 Task: Create a task  Add support for video conferencing to the web application , assign it to team member softage.7@softage.net in the project TracePlan and update the status of the task to  Off Track , set the priority of the task to Medium.
Action: Mouse moved to (74, 357)
Screenshot: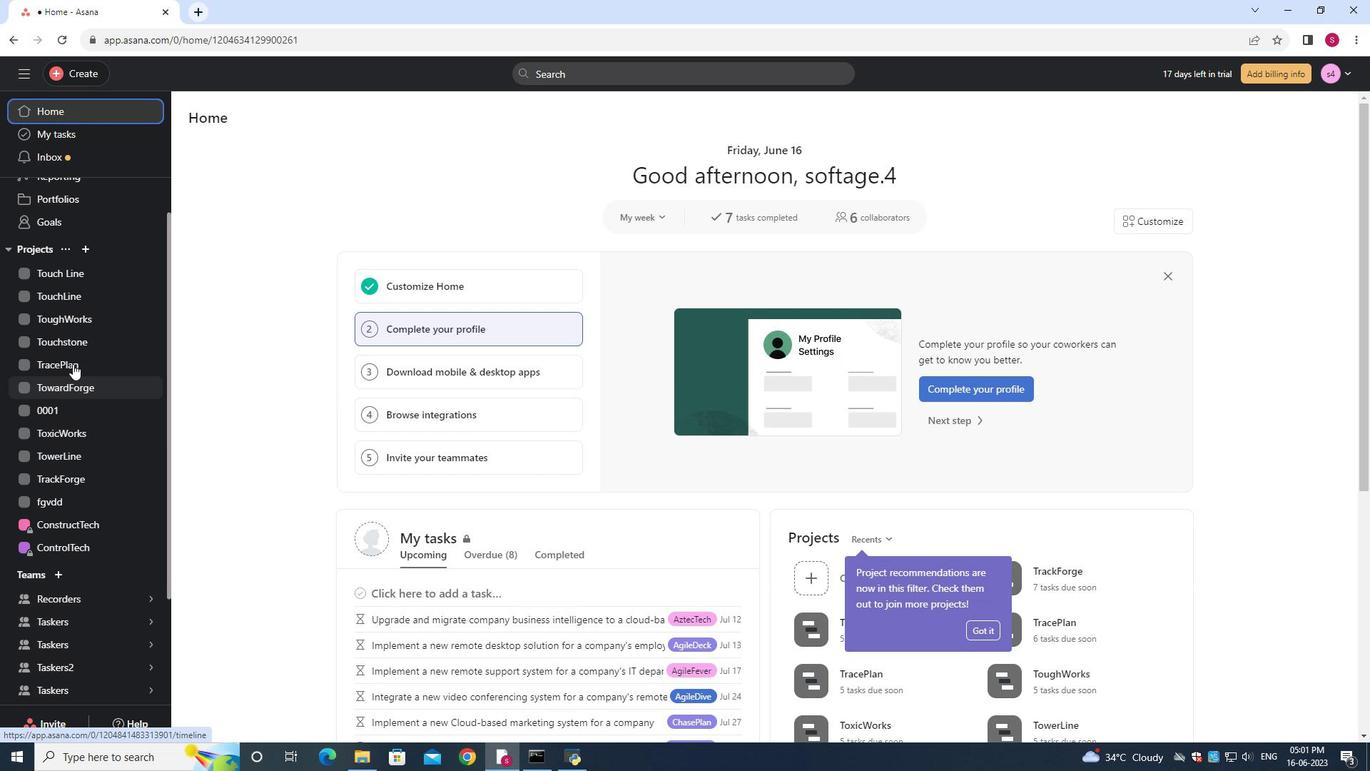 
Action: Mouse pressed left at (74, 357)
Screenshot: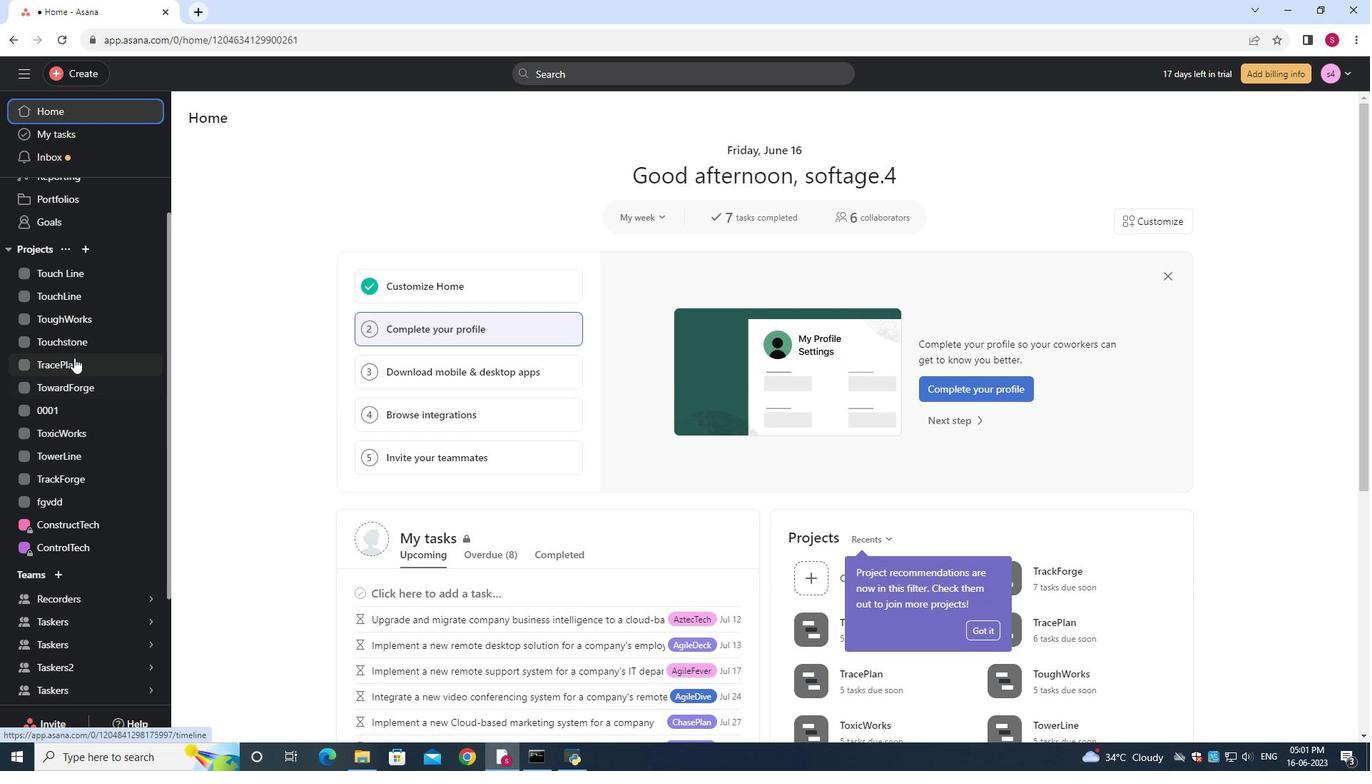 
Action: Mouse moved to (240, 185)
Screenshot: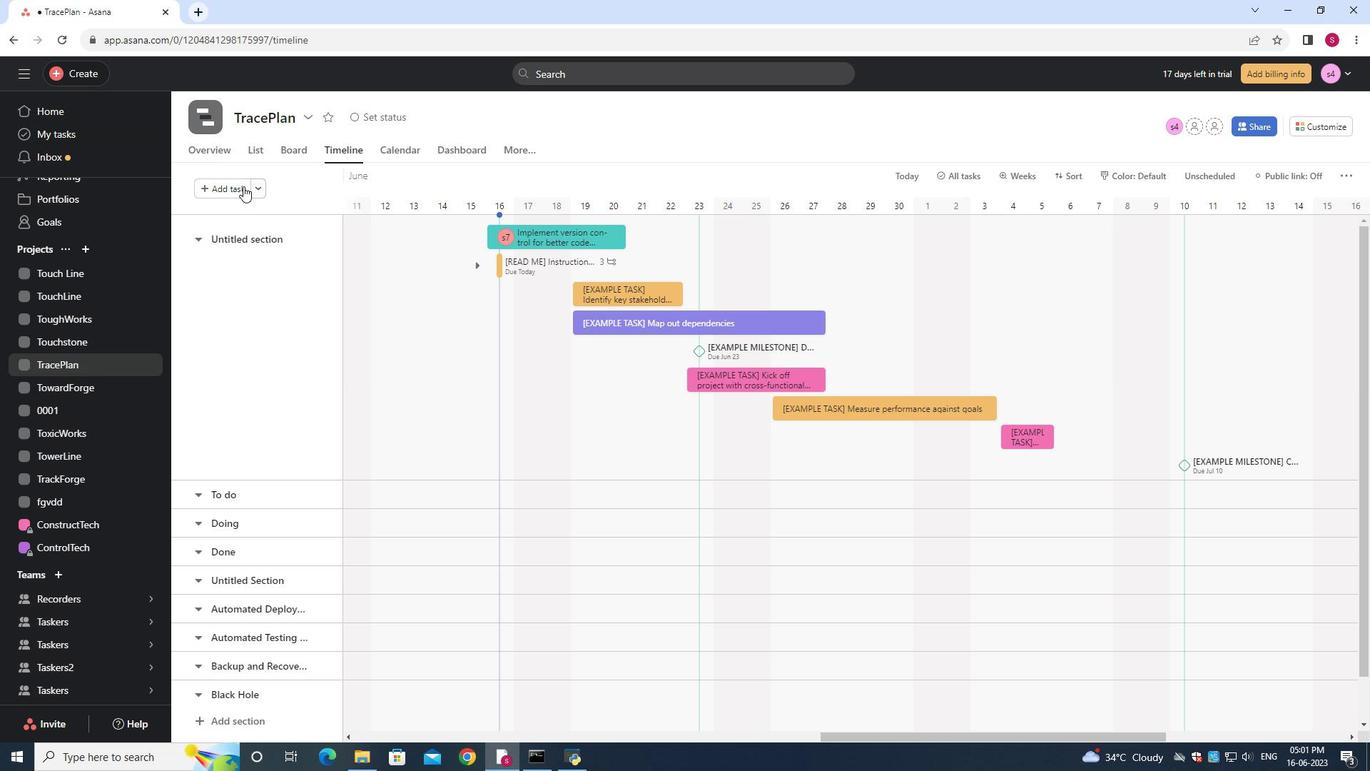 
Action: Mouse pressed left at (240, 185)
Screenshot: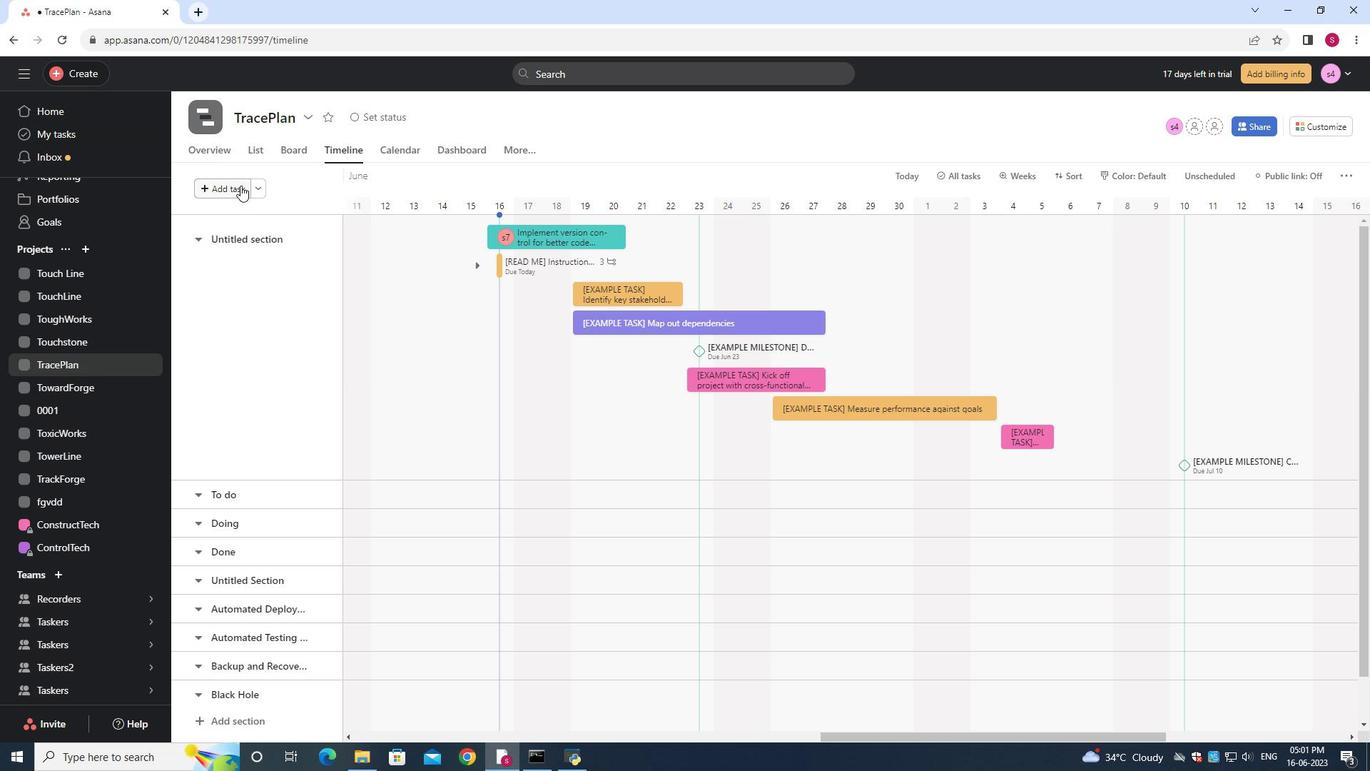 
Action: Key pressed <Key.shift><Key.shift>Add<Key.space><Key.shift><Key.shift><Key.shift><Key.shift><Key.shift><Key.shift><Key.shift><Key.shift><Key.shift><Key.shift><Key.shift><Key.shift><Key.shift><Key.shift>support<Key.space>for<Key.space>video<Key.space>conferencing<Key.space>to<Key.space>the<Key.space>web<Key.space>application
Screenshot: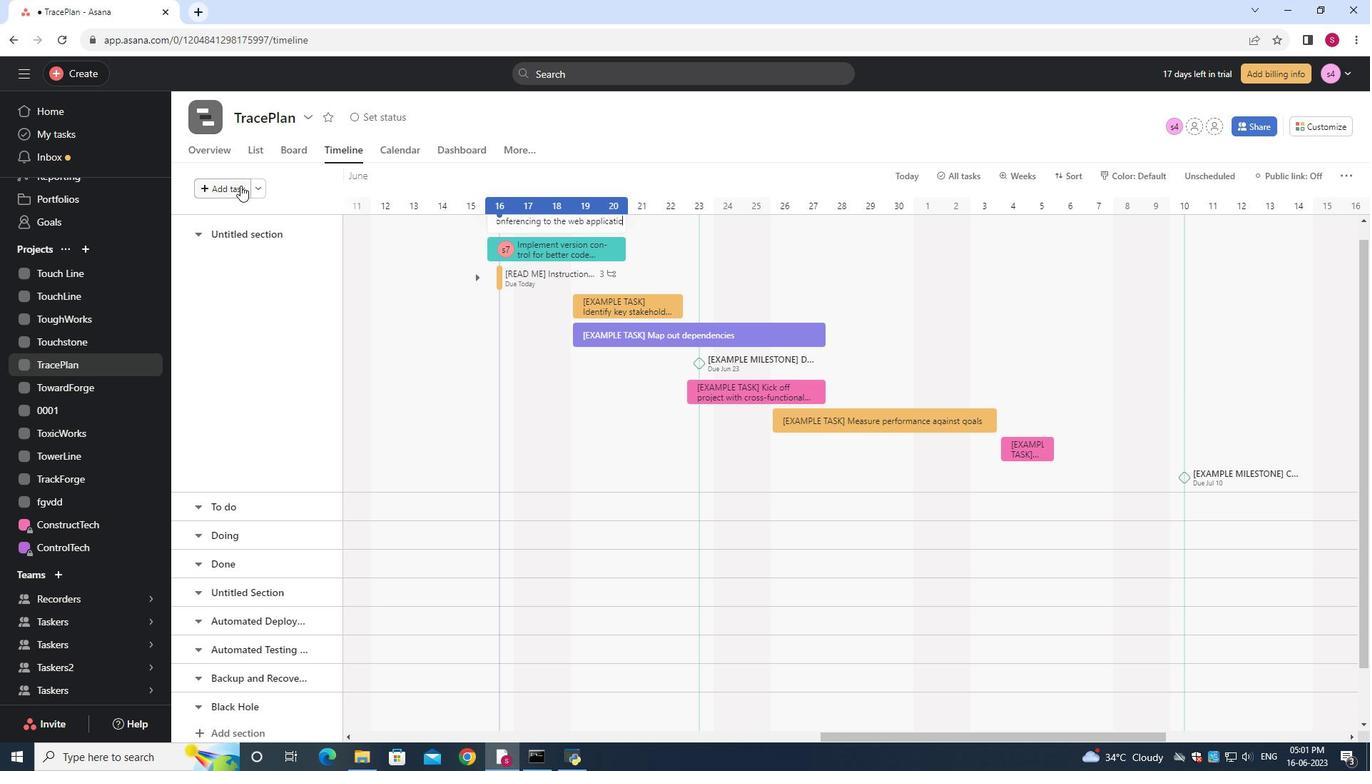 
Action: Mouse moved to (624, 221)
Screenshot: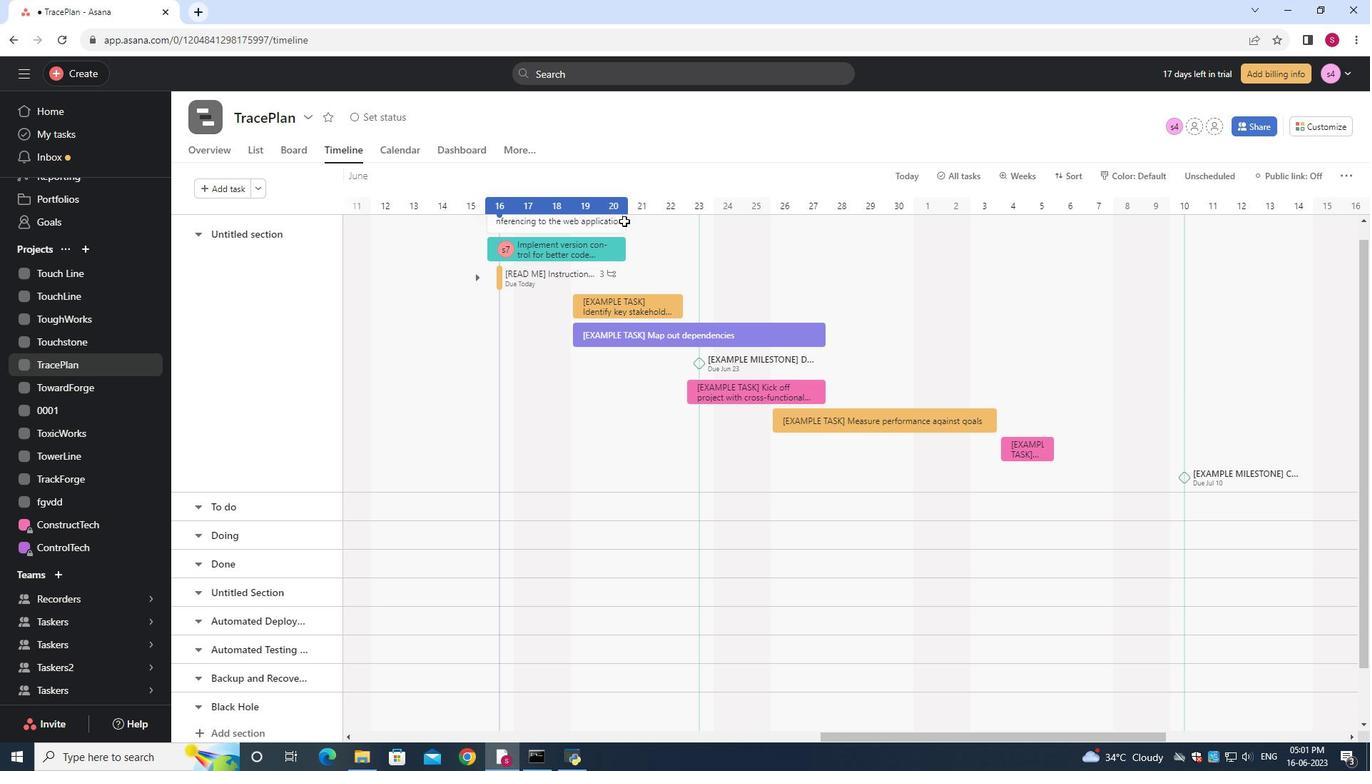 
Action: Mouse pressed left at (624, 221)
Screenshot: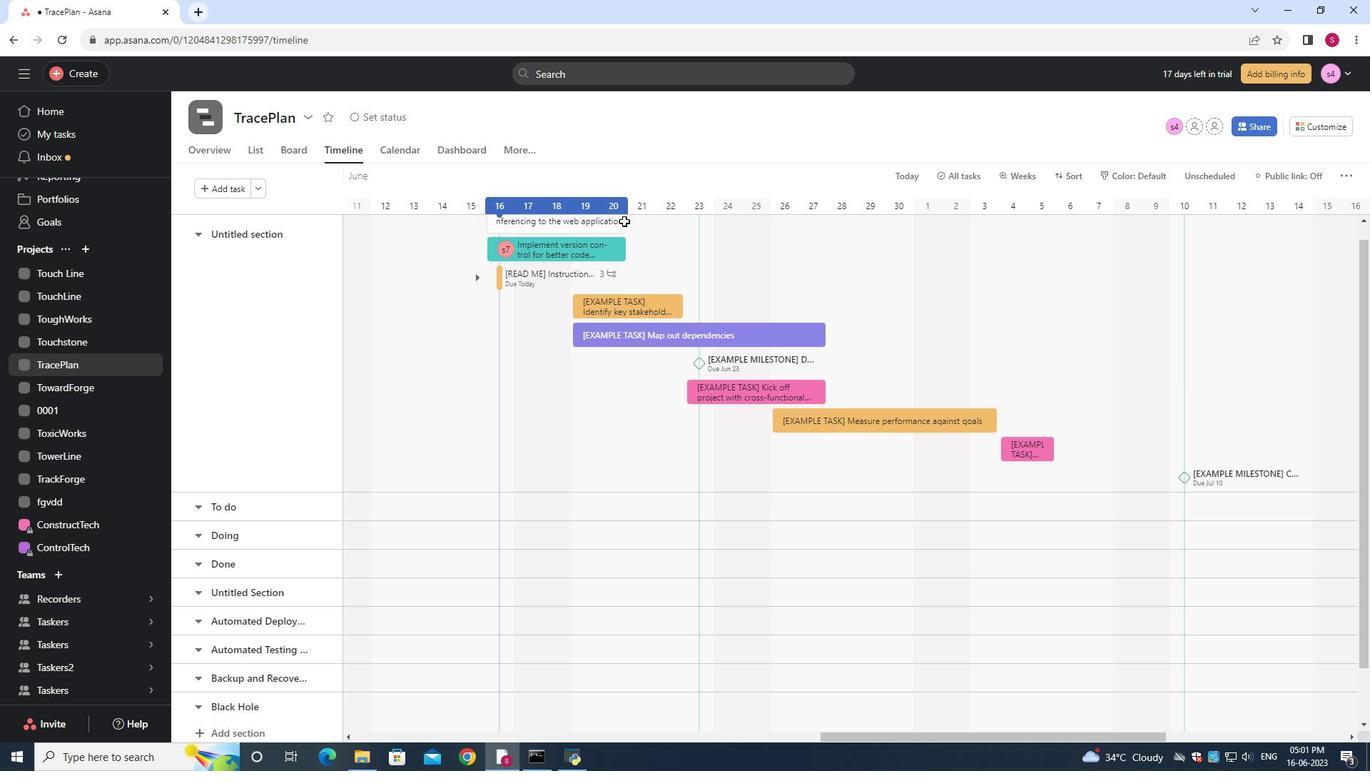 
Action: Mouse moved to (1016, 287)
Screenshot: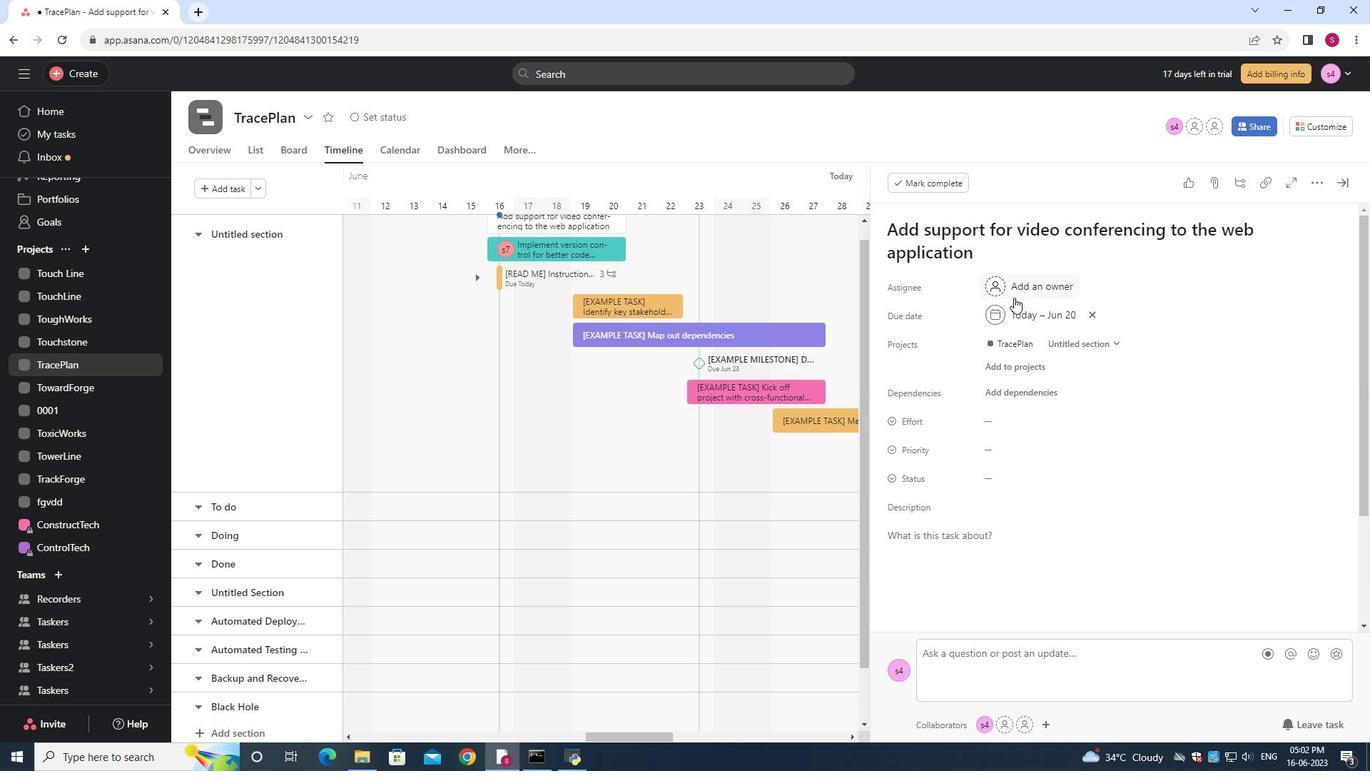 
Action: Mouse pressed left at (1016, 287)
Screenshot: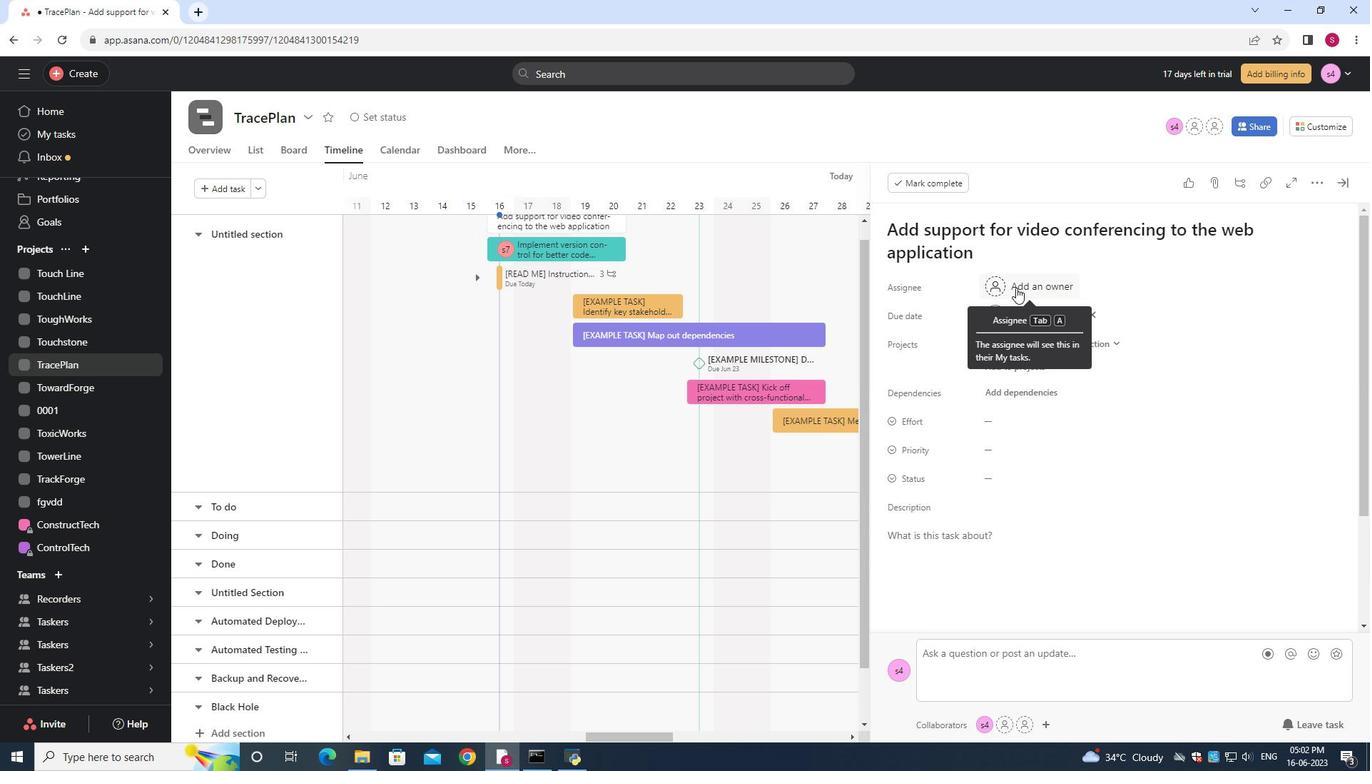 
Action: Key pressed softage.7<Key.shift>@softage.net
Screenshot: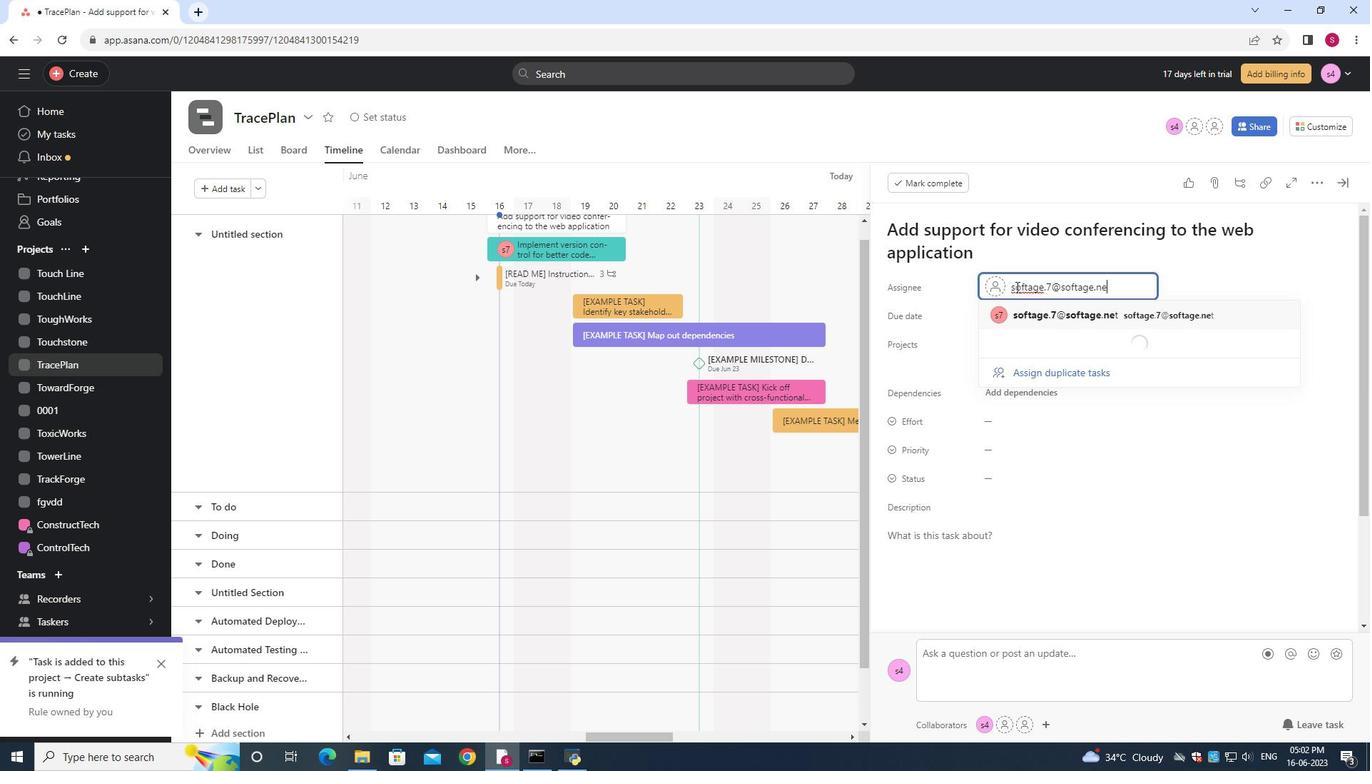 
Action: Mouse moved to (1045, 311)
Screenshot: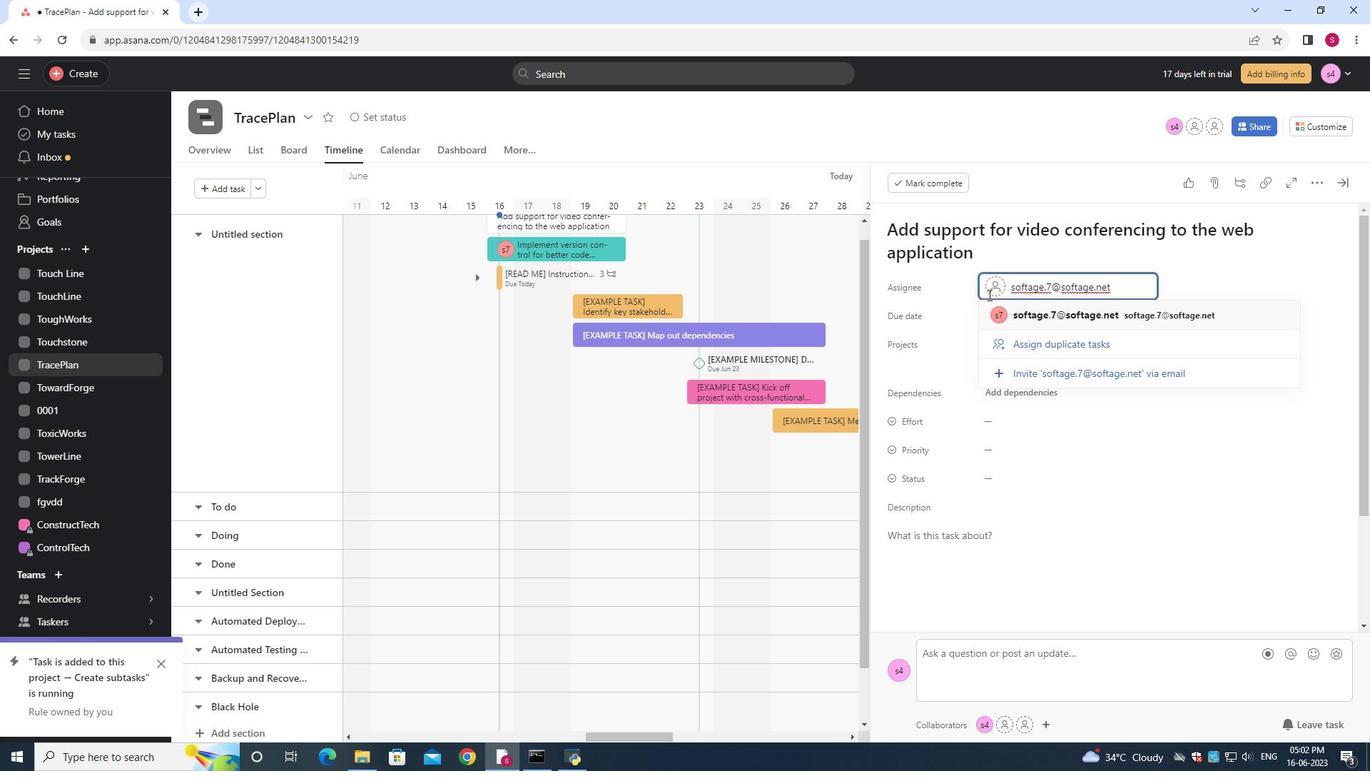 
Action: Mouse pressed left at (1045, 311)
Screenshot: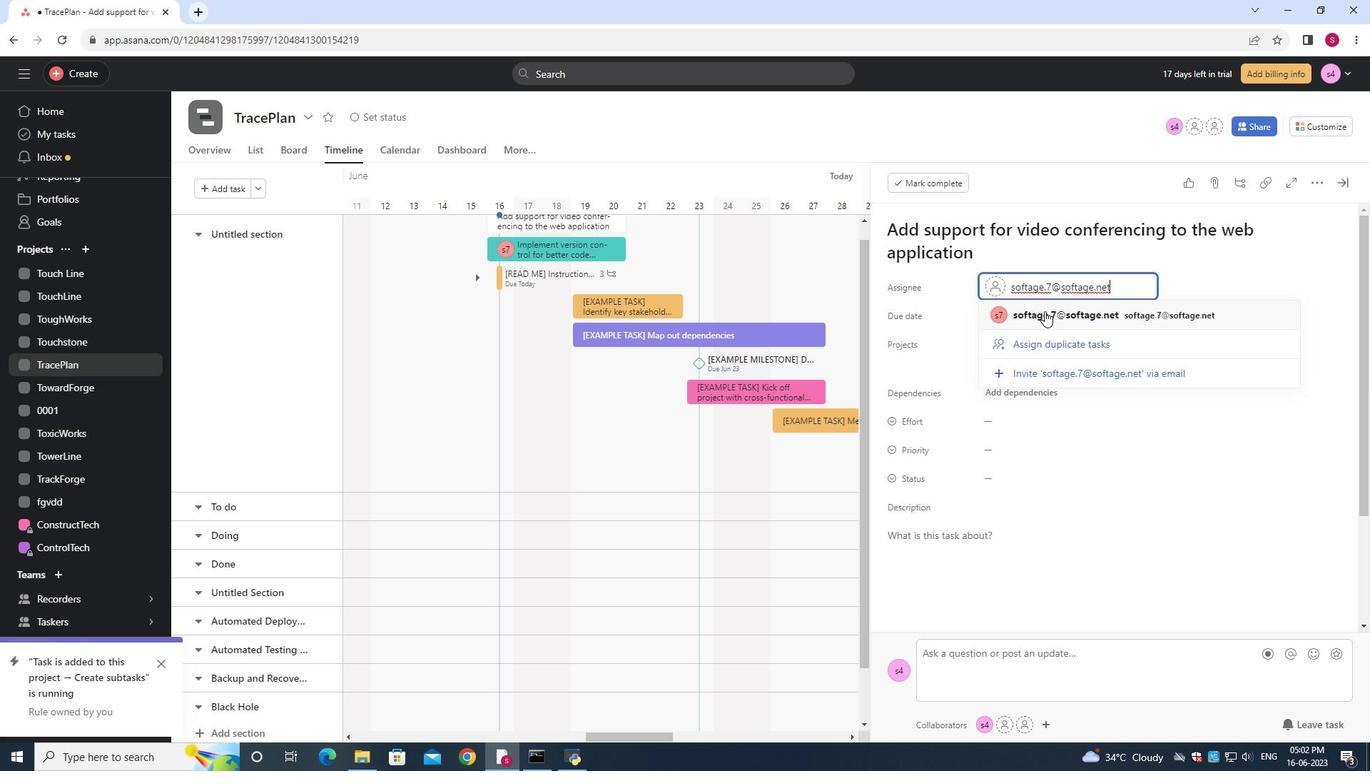
Action: Mouse moved to (992, 479)
Screenshot: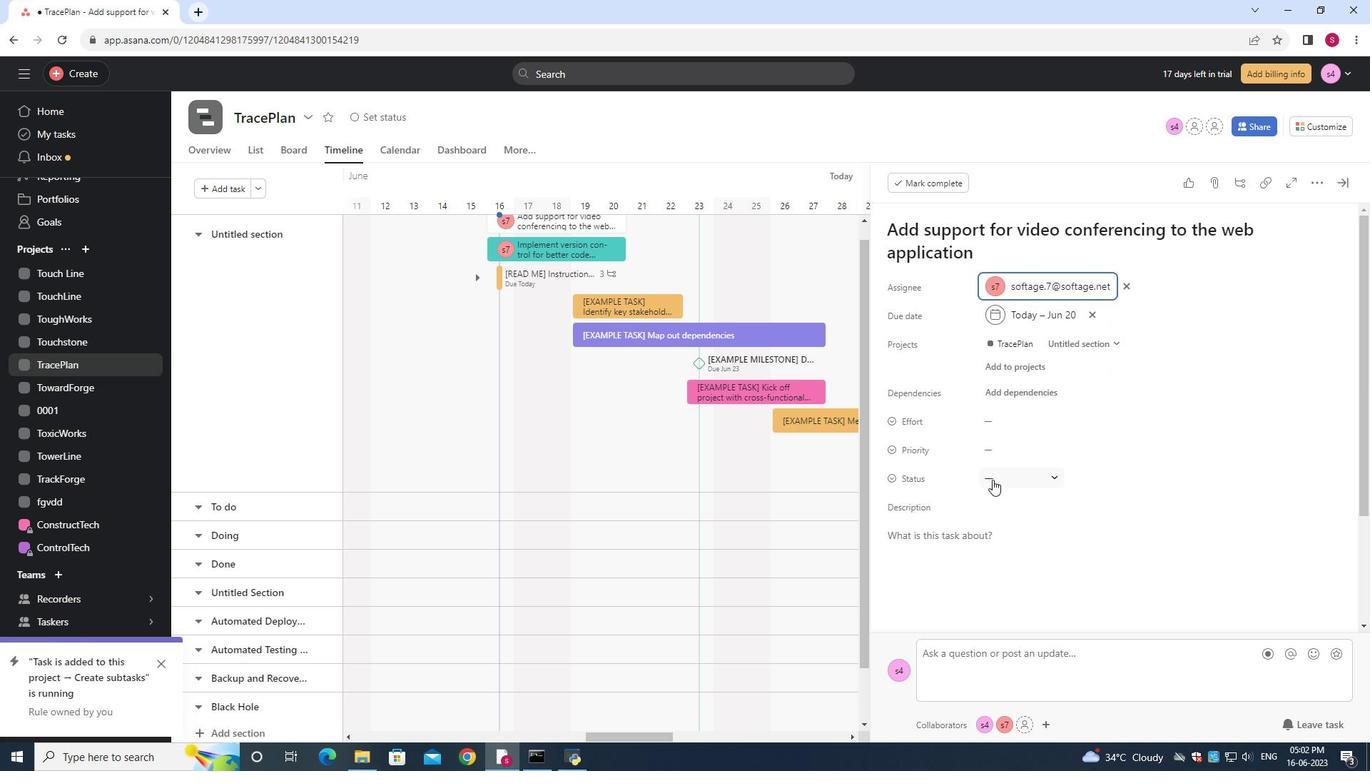 
Action: Mouse pressed left at (992, 479)
Screenshot: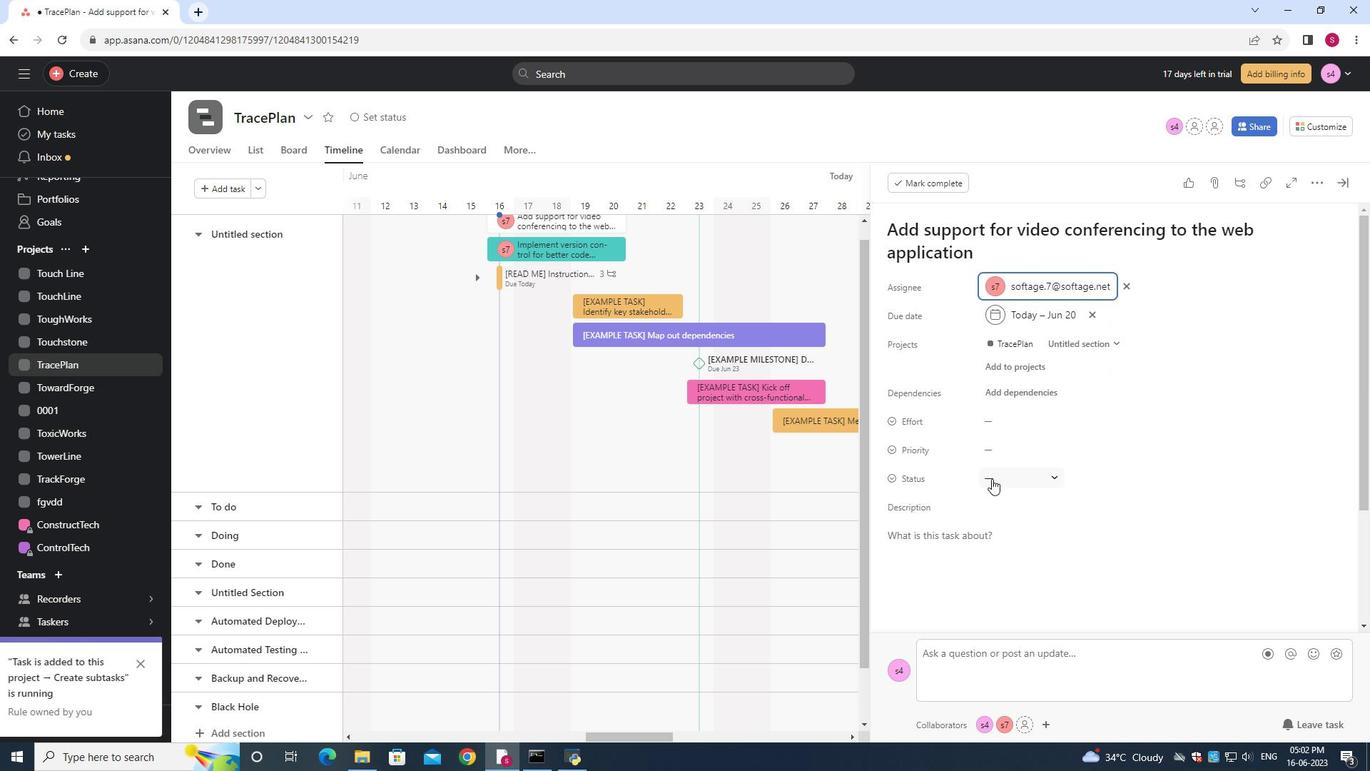 
Action: Mouse moved to (1037, 530)
Screenshot: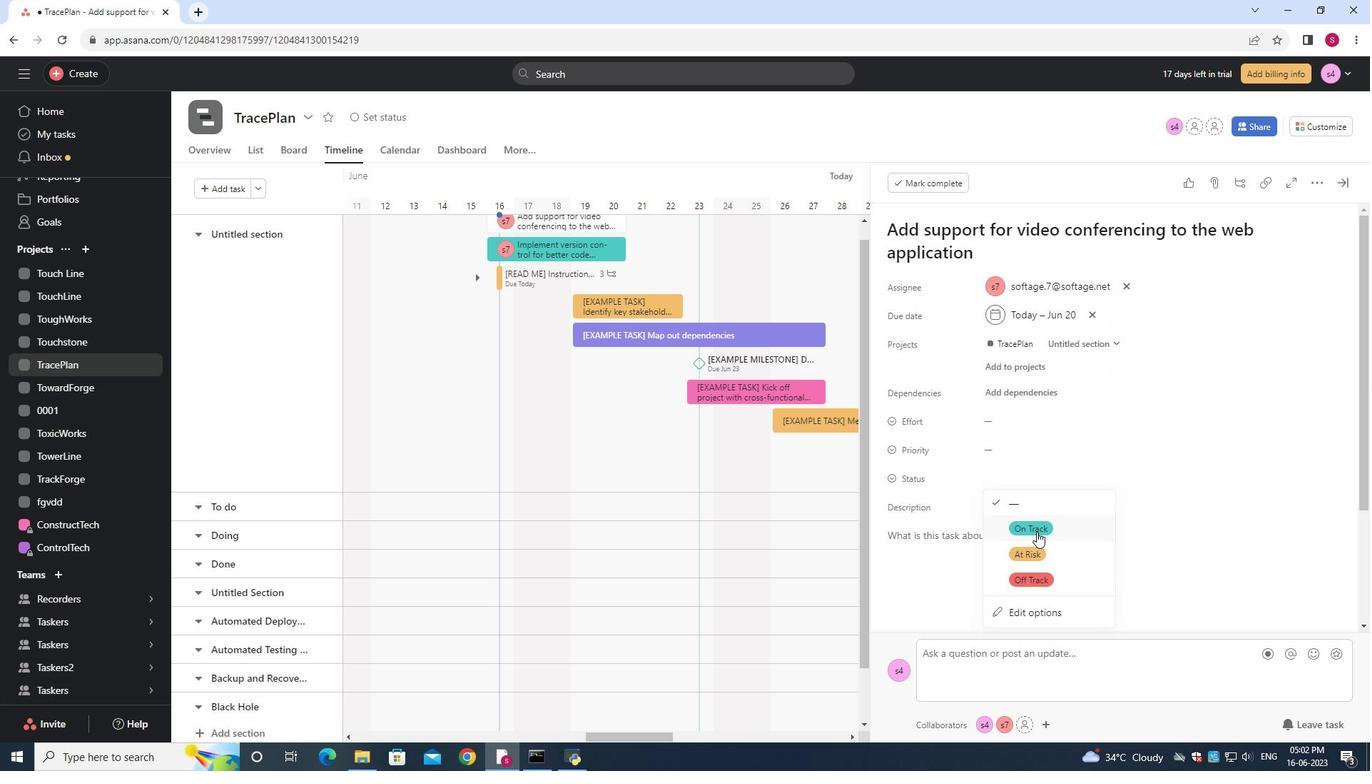 
Action: Mouse pressed left at (1037, 530)
Screenshot: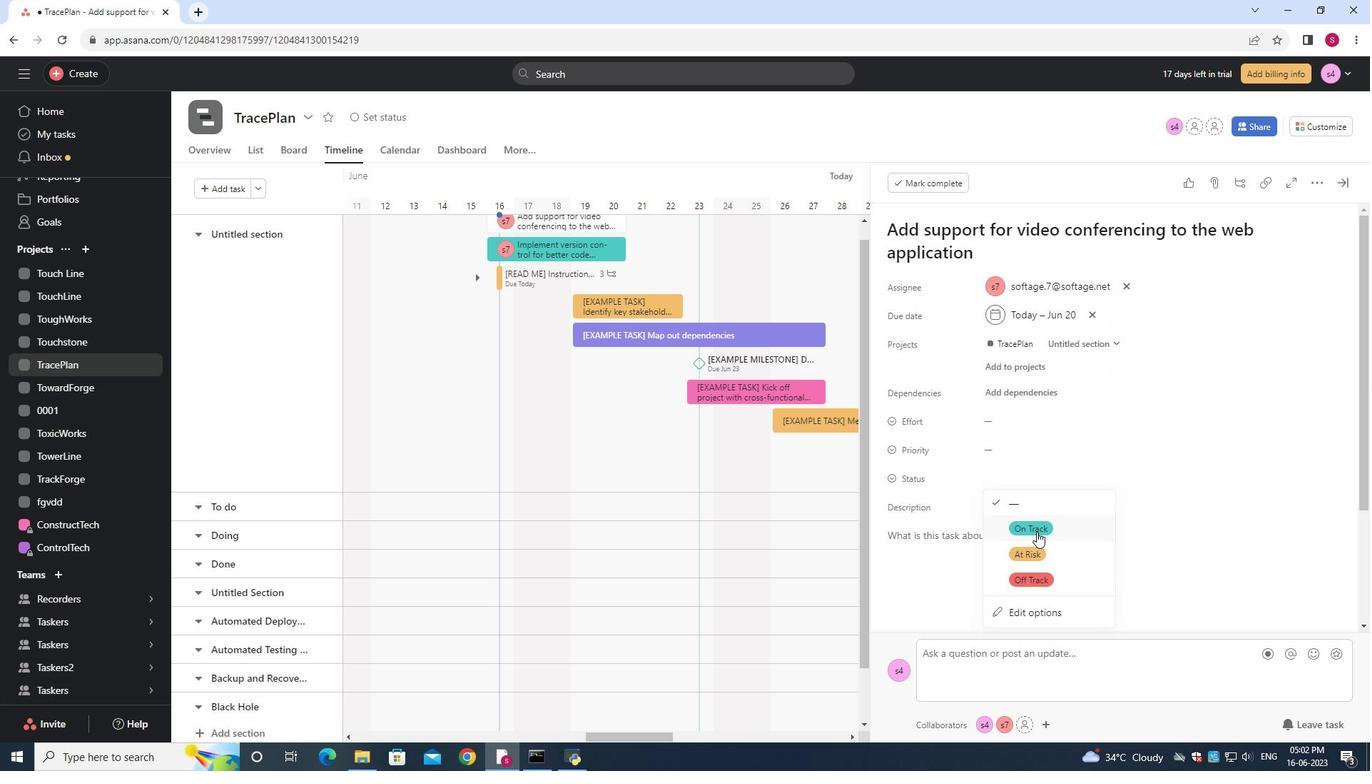 
Action: Mouse moved to (1003, 456)
Screenshot: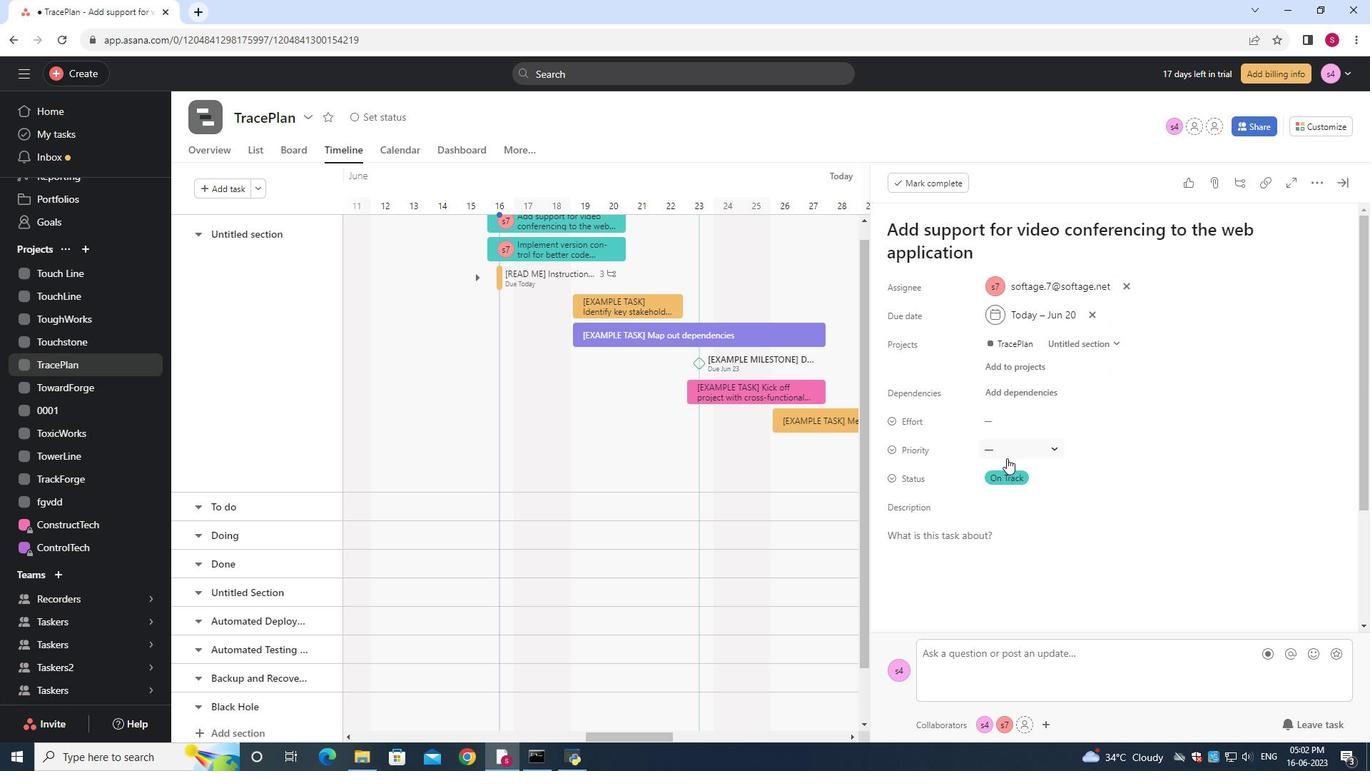 
Action: Mouse pressed left at (1003, 456)
Screenshot: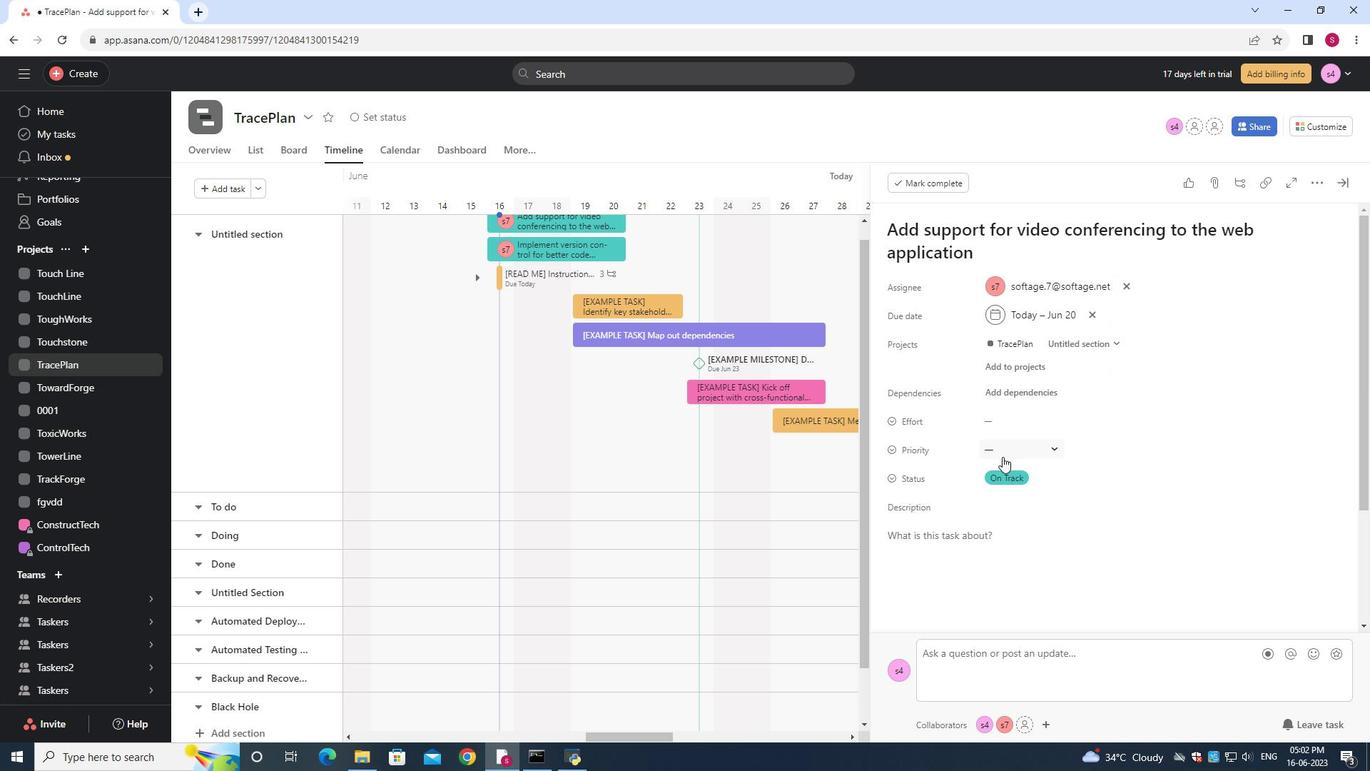
Action: Mouse moved to (1018, 520)
Screenshot: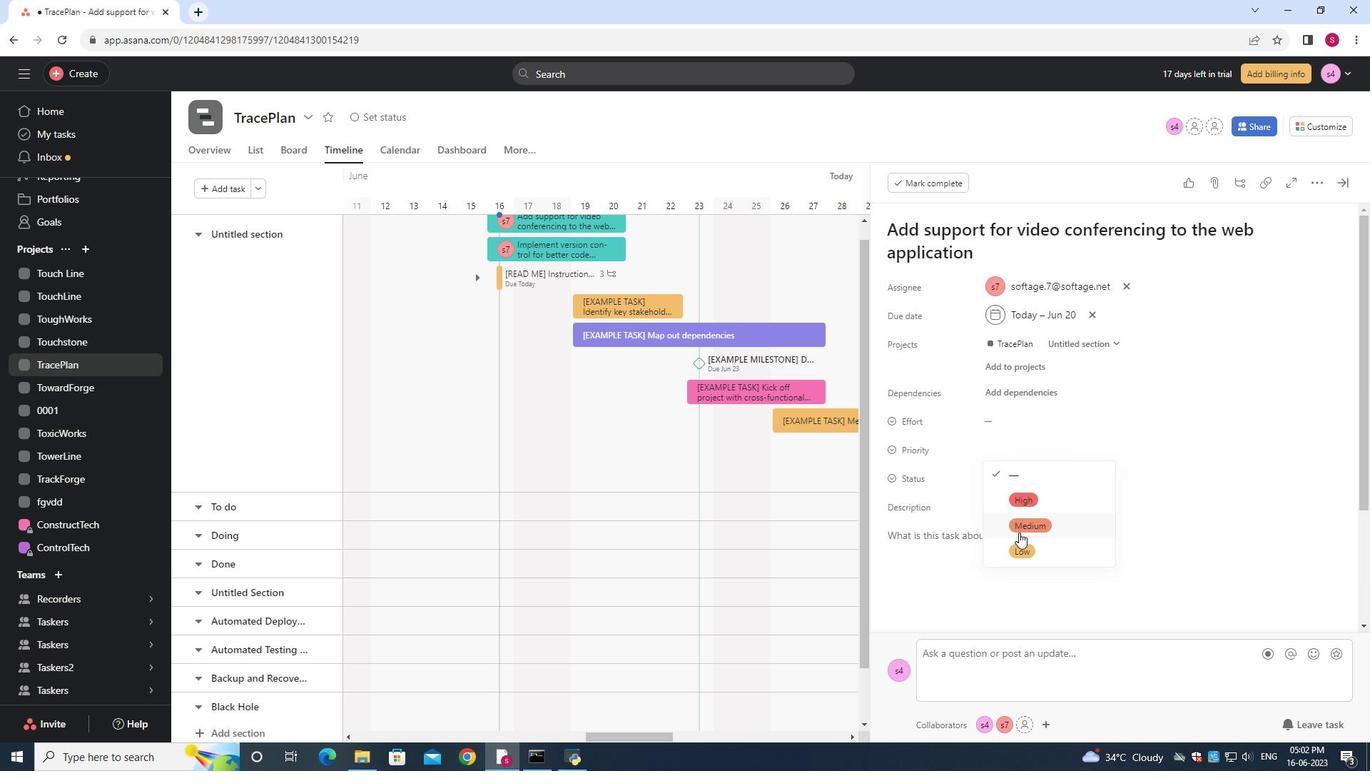
Action: Mouse pressed left at (1018, 520)
Screenshot: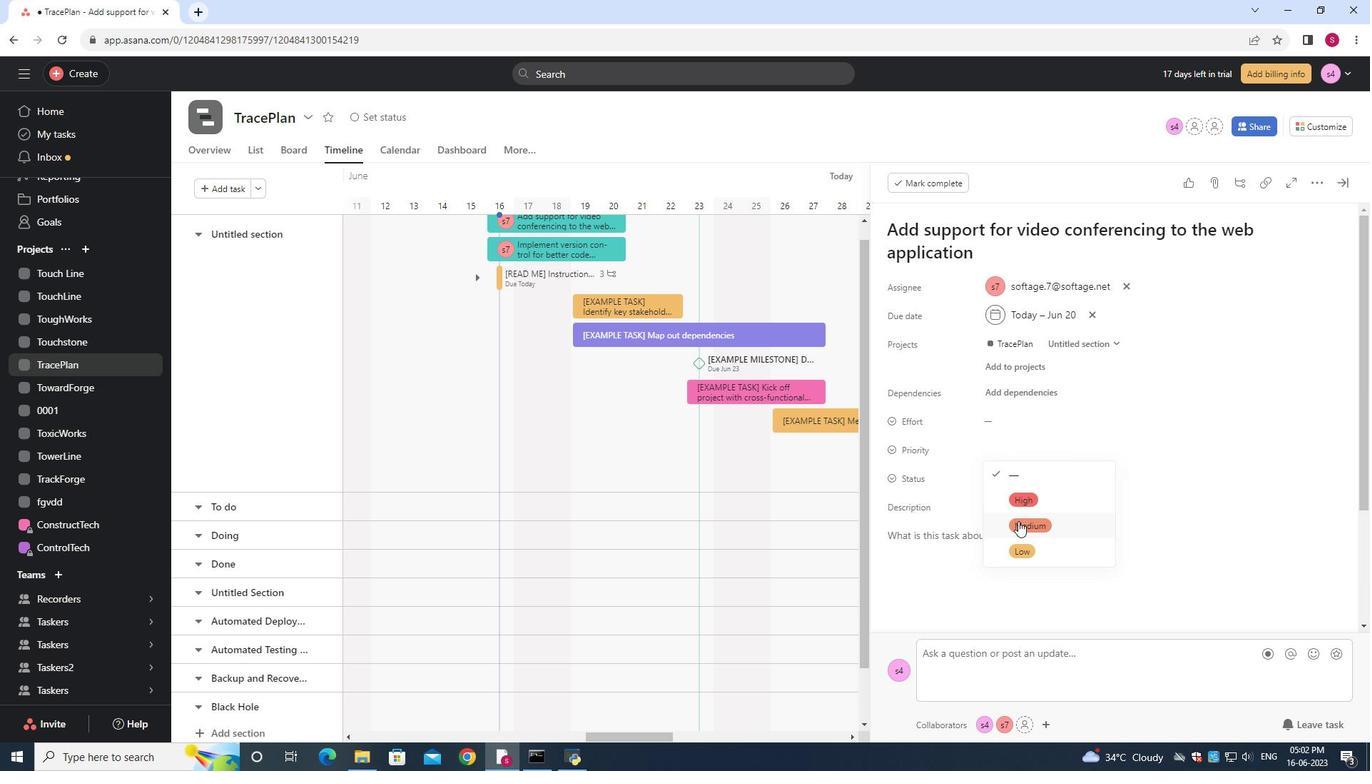 
Action: Mouse moved to (998, 490)
Screenshot: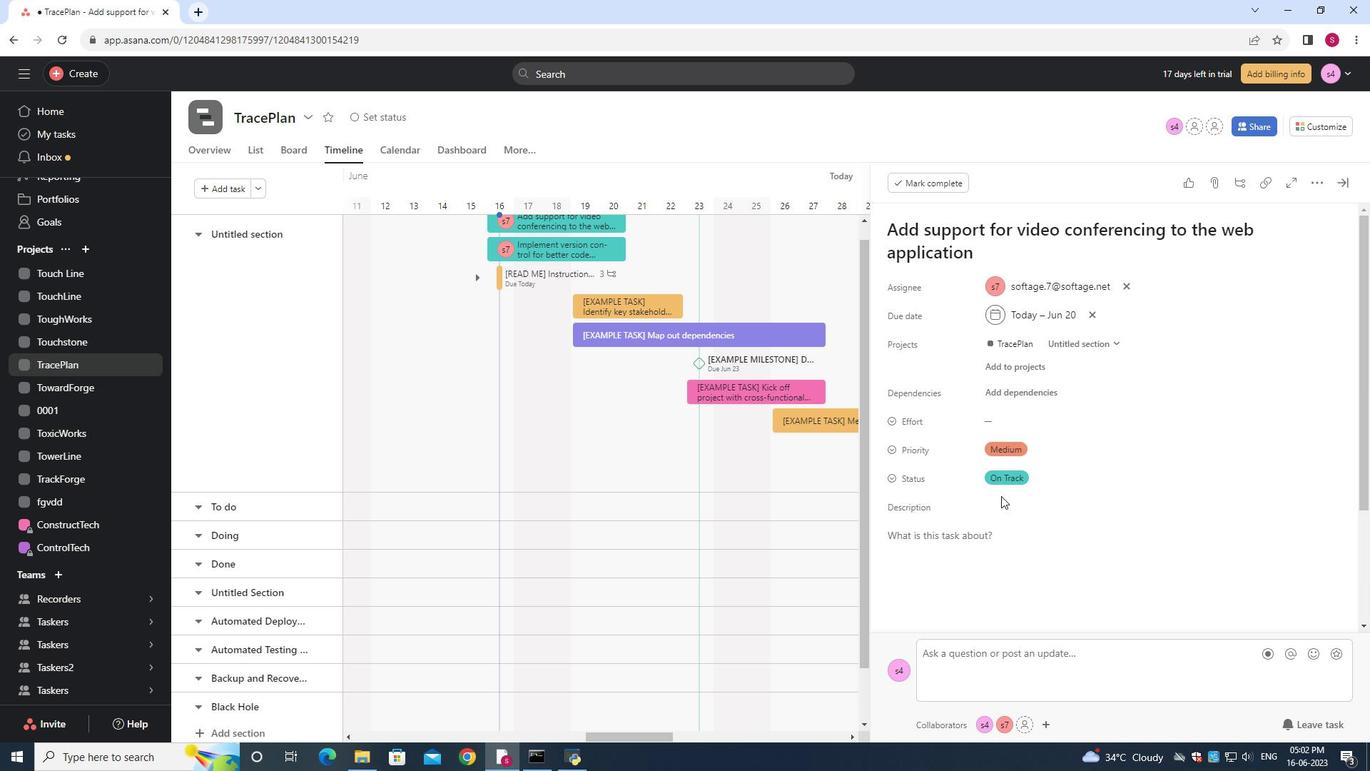 
